 Task: In the Contact  AutumnAdams100@revlon.com, Log Email with description: 'Sent an email with a proposal to a potential buyer.'; Add date: '2 September, 2023', attach the document: Project_plan.docx. Logged in from softage.10@softage.net
Action: Mouse moved to (106, 73)
Screenshot: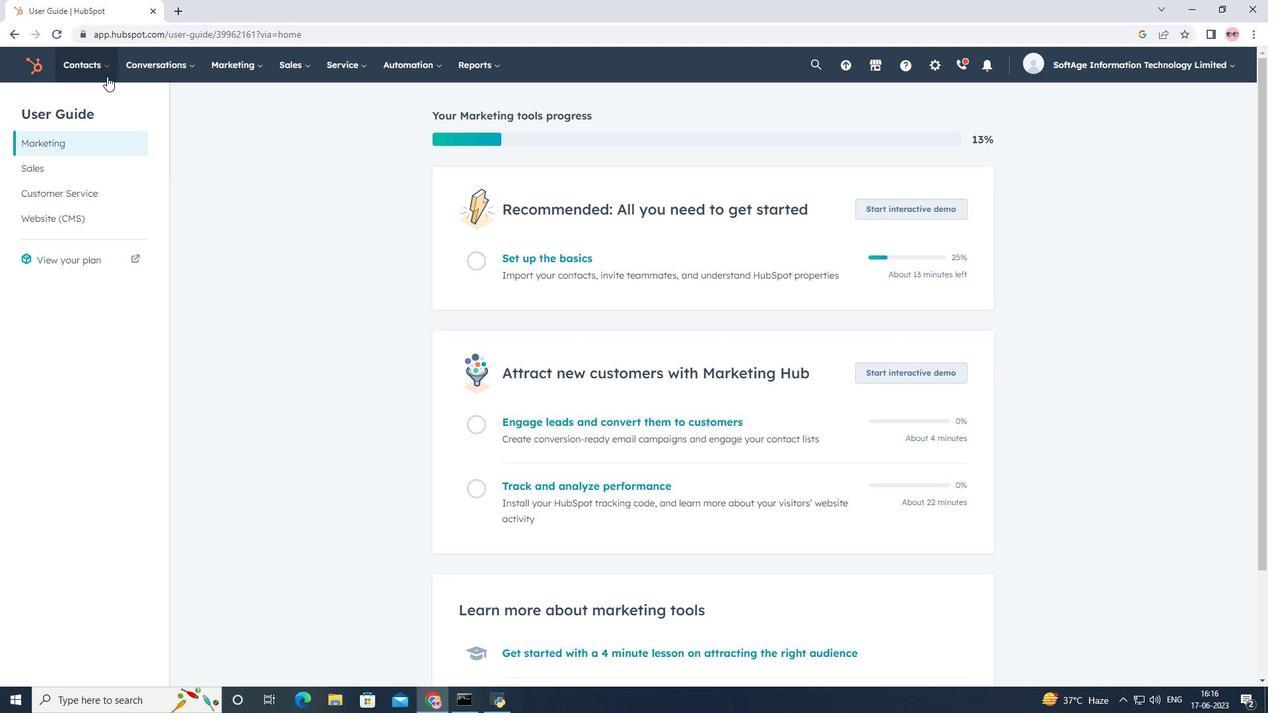 
Action: Mouse pressed left at (106, 73)
Screenshot: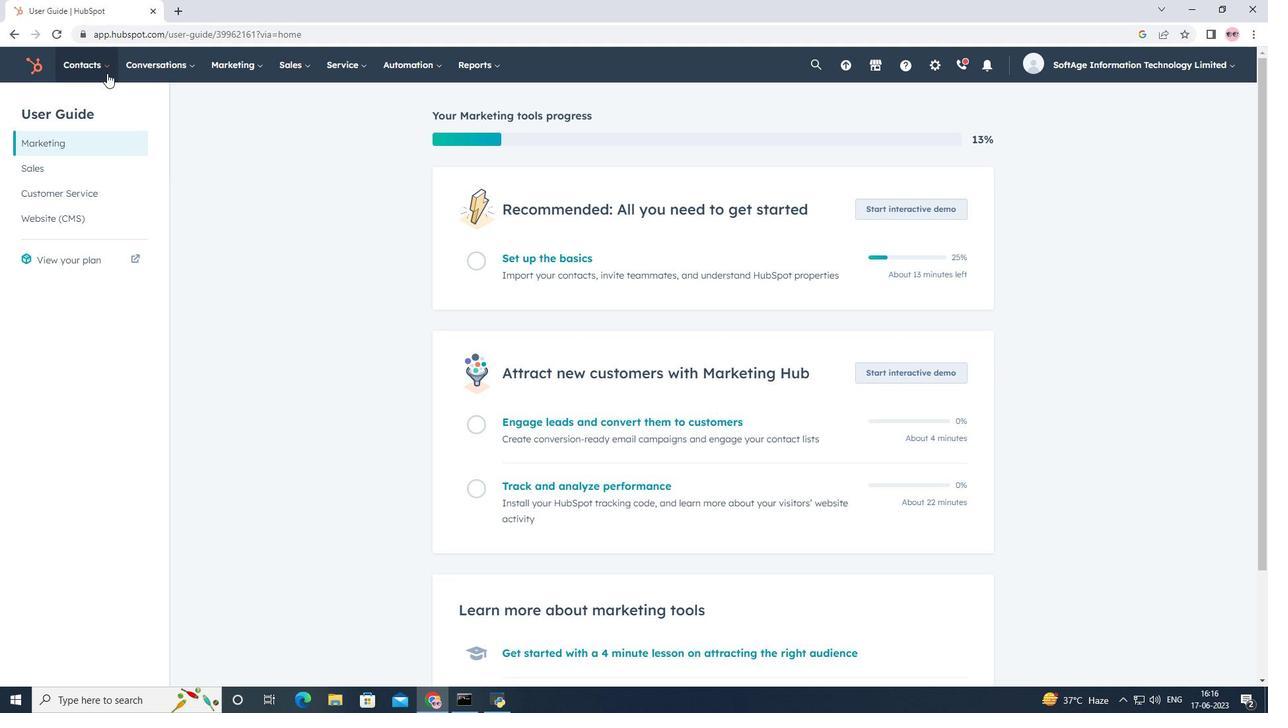 
Action: Mouse moved to (112, 106)
Screenshot: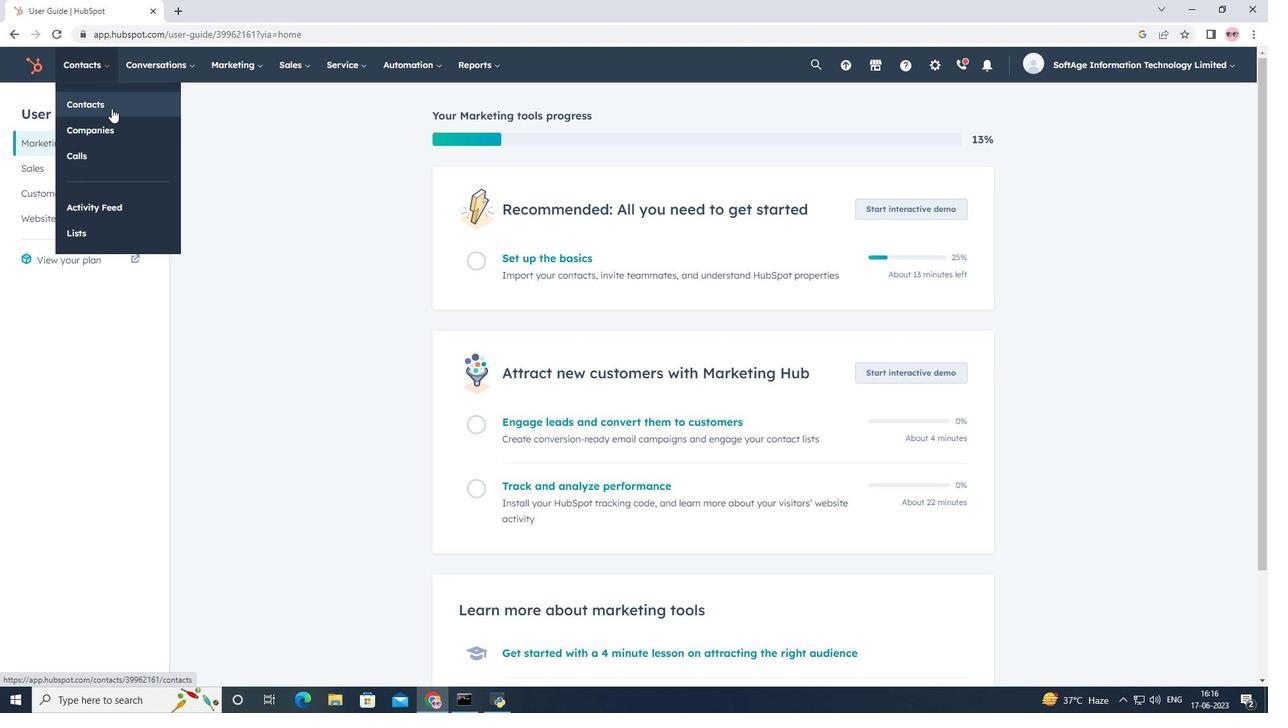 
Action: Mouse pressed left at (112, 106)
Screenshot: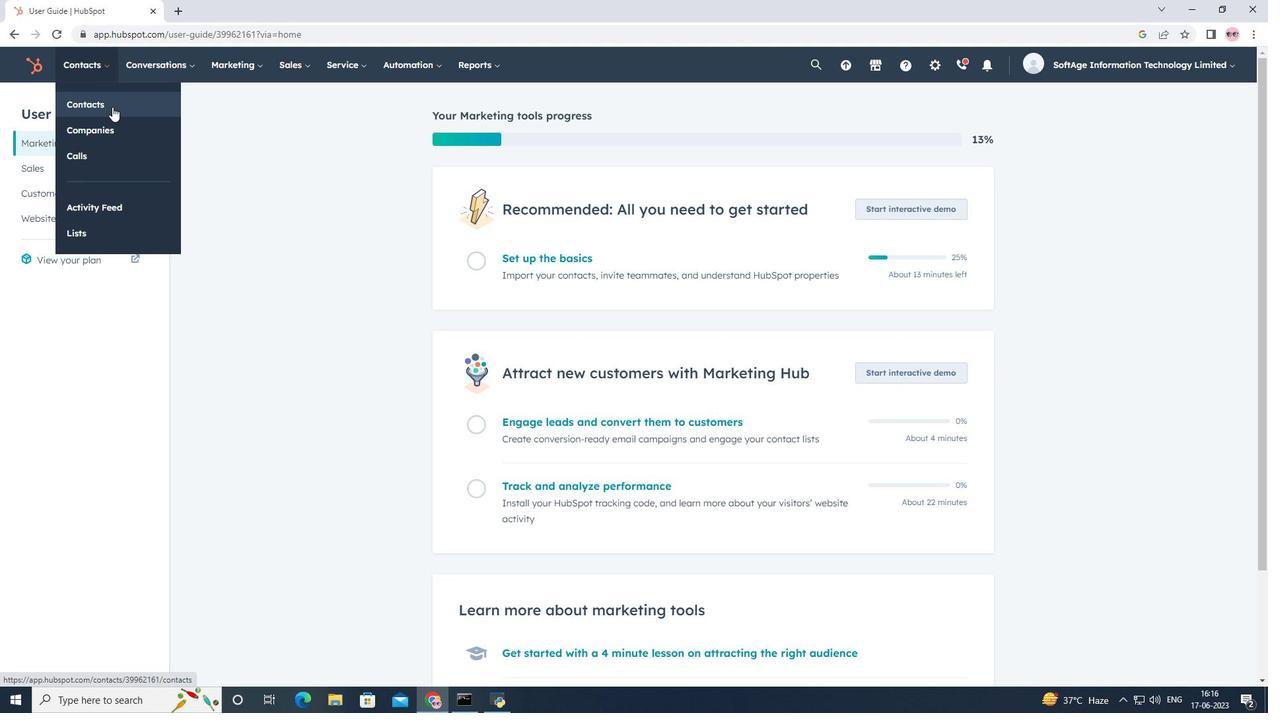 
Action: Mouse moved to (143, 221)
Screenshot: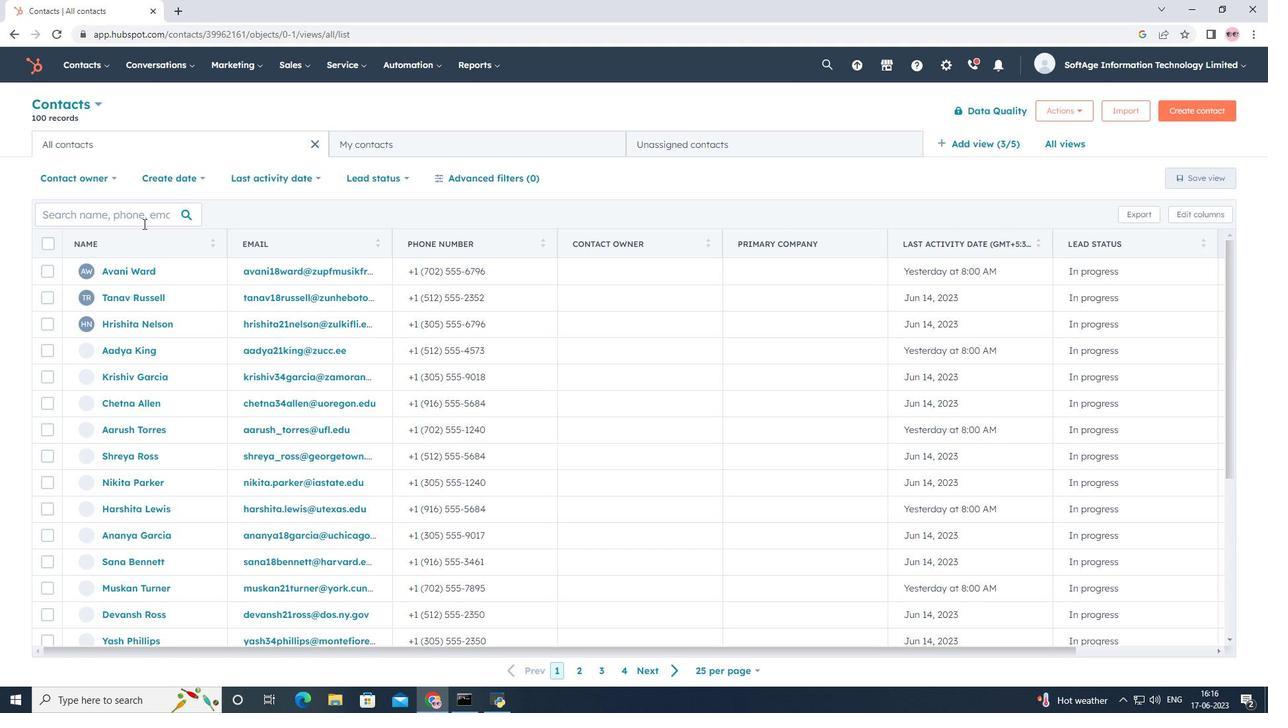 
Action: Mouse pressed left at (143, 221)
Screenshot: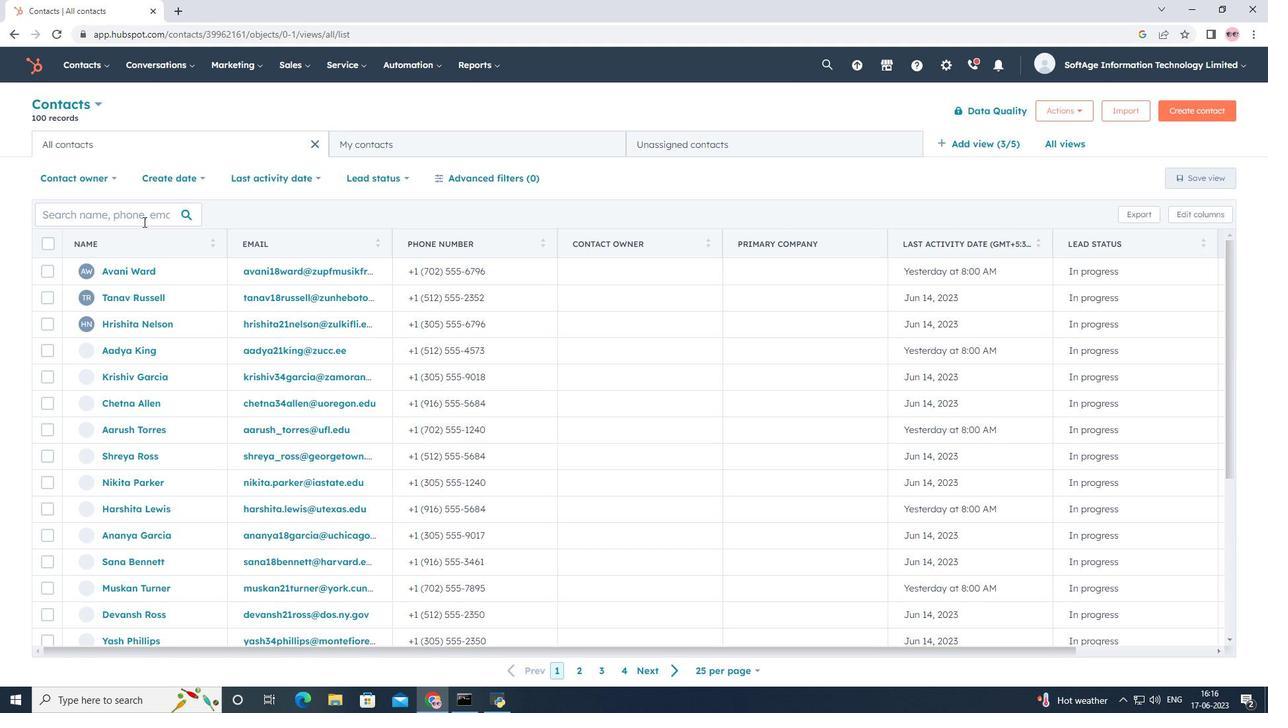 
Action: Key pressed <Key.shift>Autumn<Key.shift>Adams100<Key.shift><Key.shift><Key.shift>@revlon.com
Screenshot: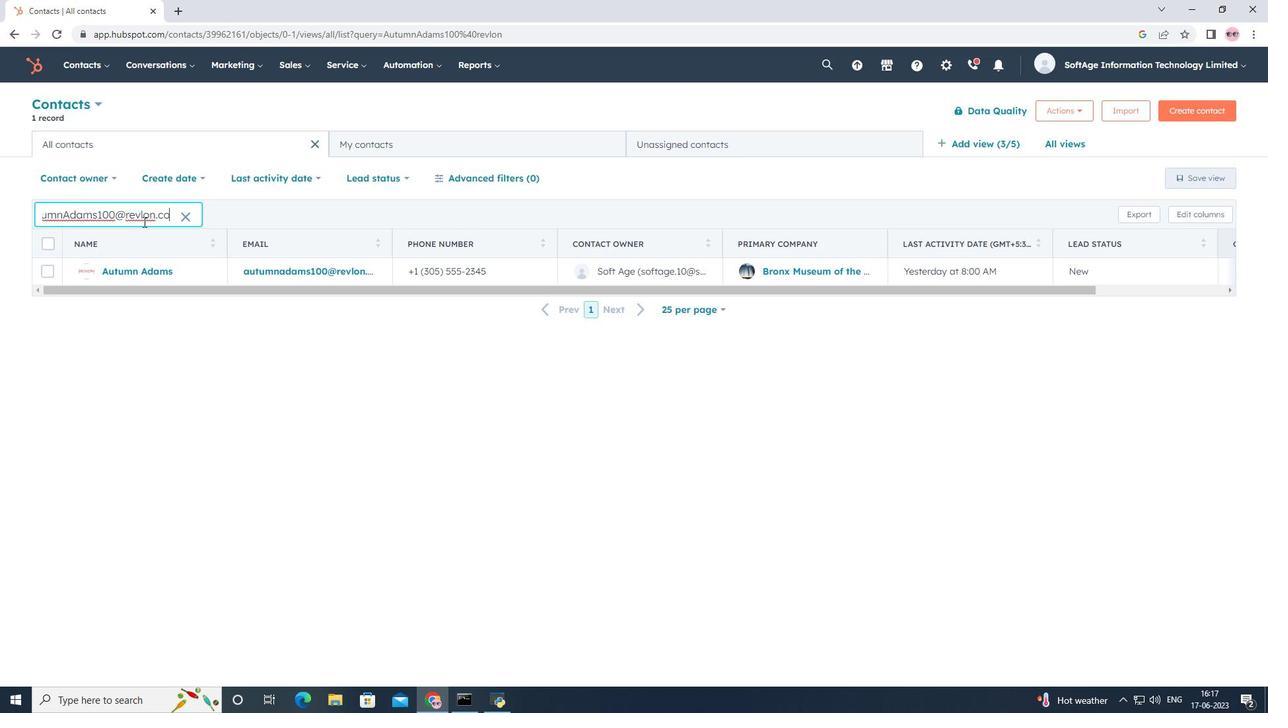 
Action: Mouse moved to (134, 272)
Screenshot: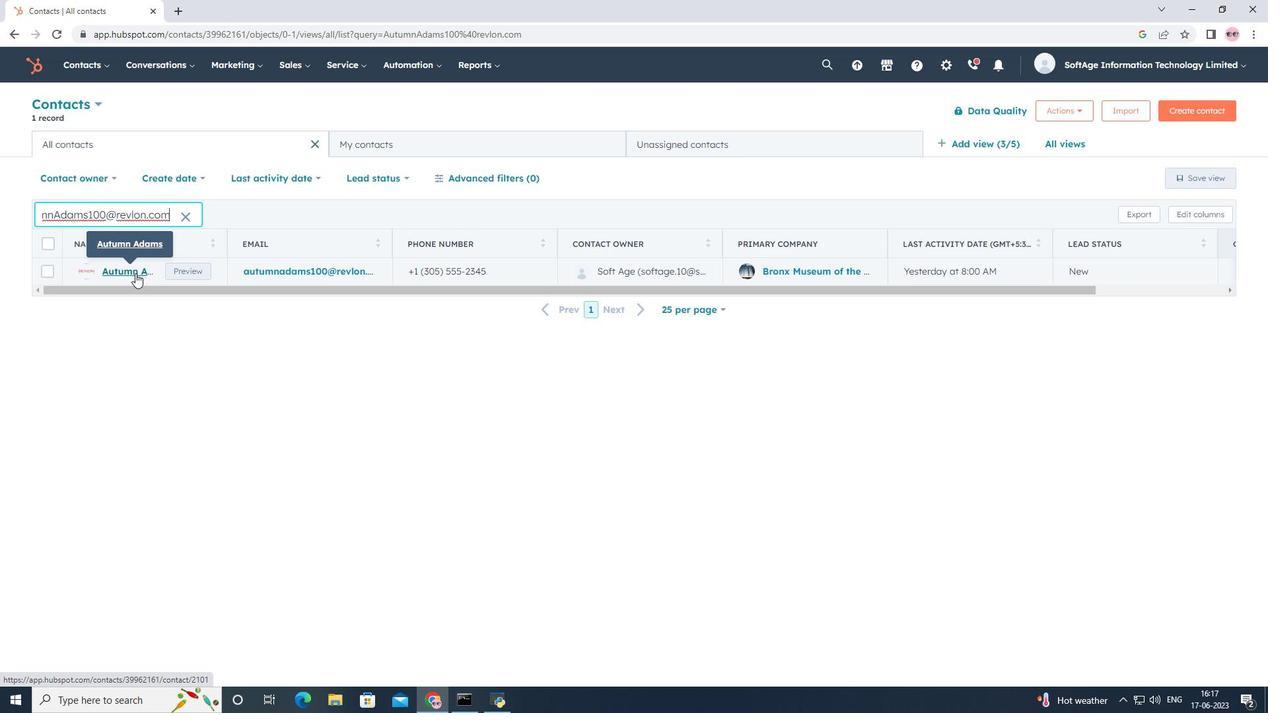 
Action: Mouse pressed left at (134, 272)
Screenshot: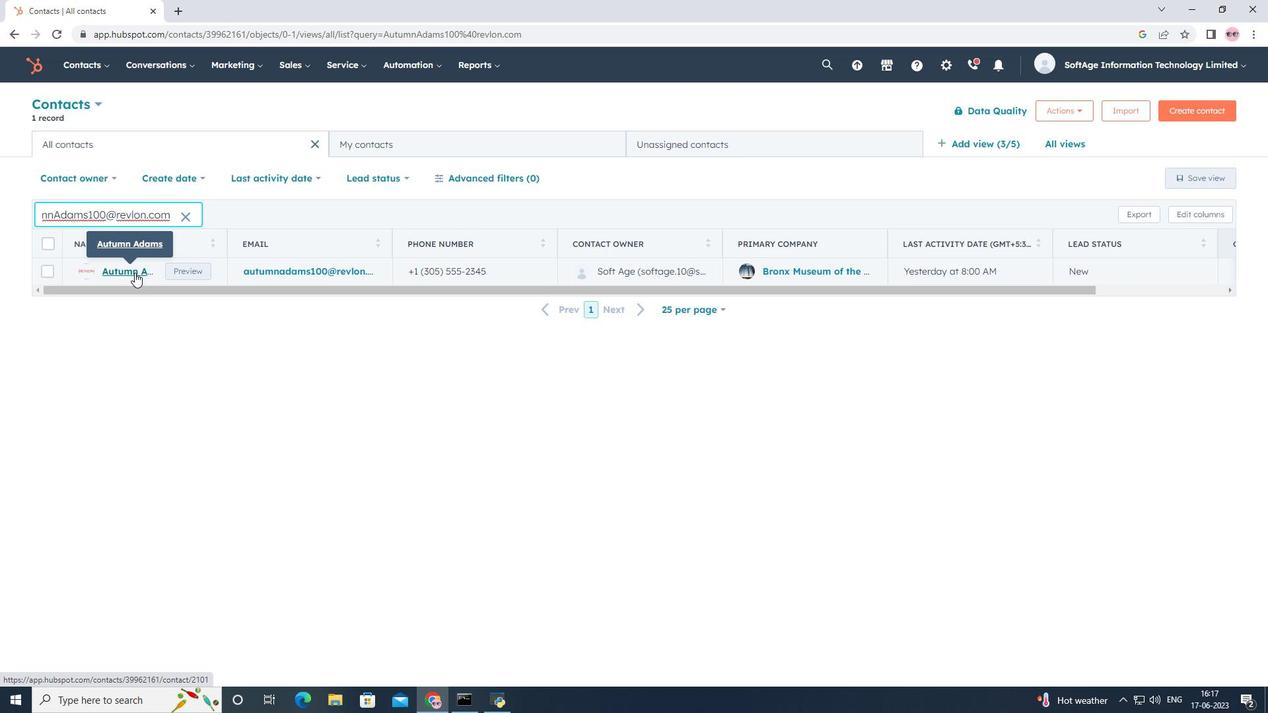 
Action: Mouse moved to (258, 282)
Screenshot: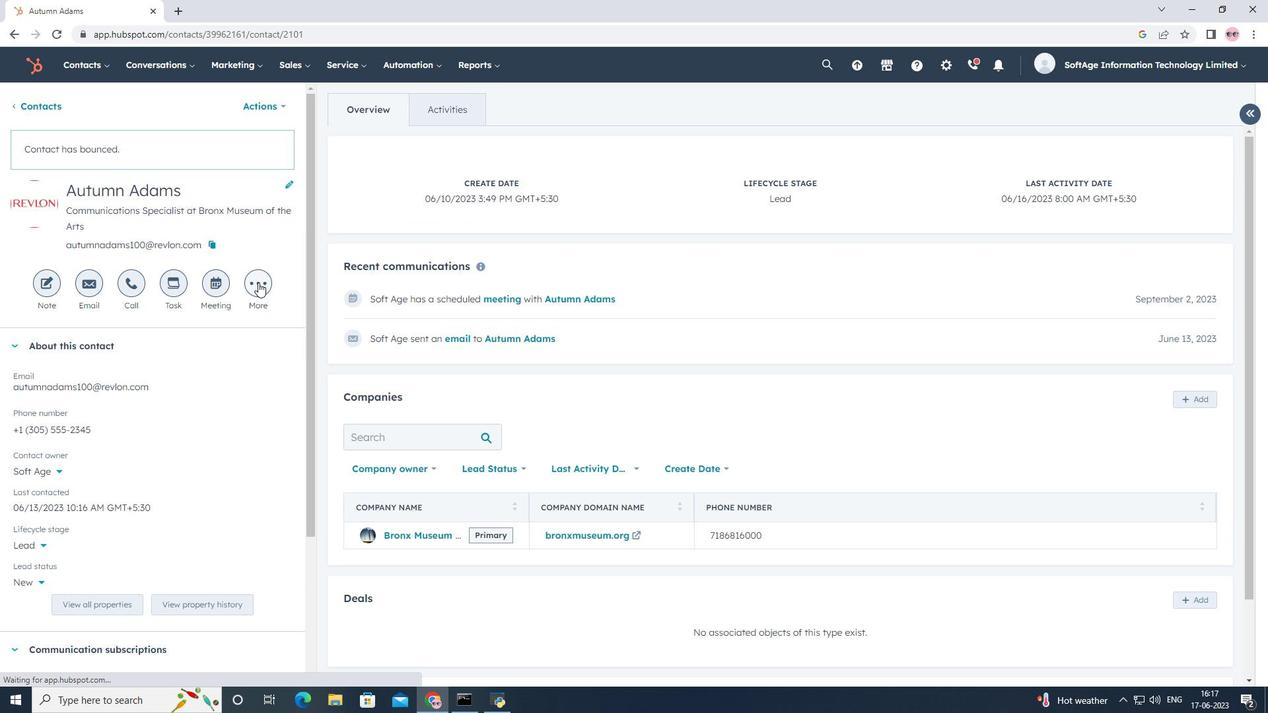 
Action: Mouse pressed left at (258, 282)
Screenshot: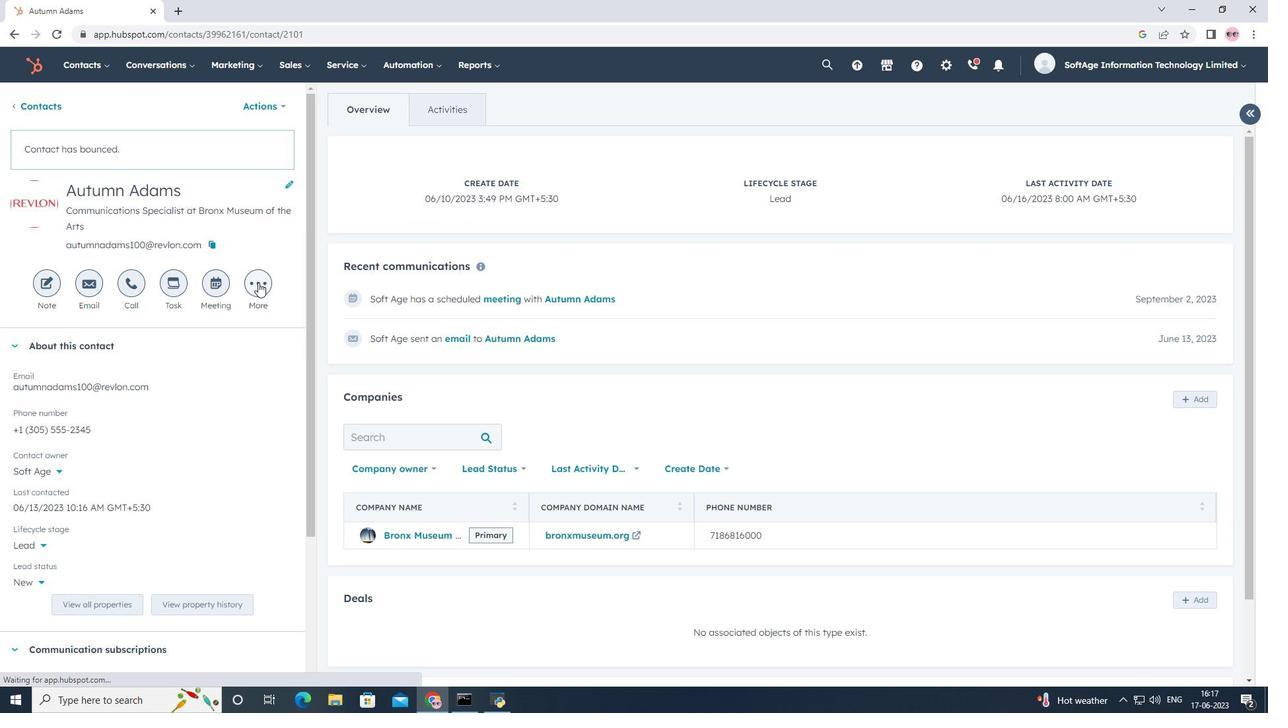
Action: Mouse moved to (266, 440)
Screenshot: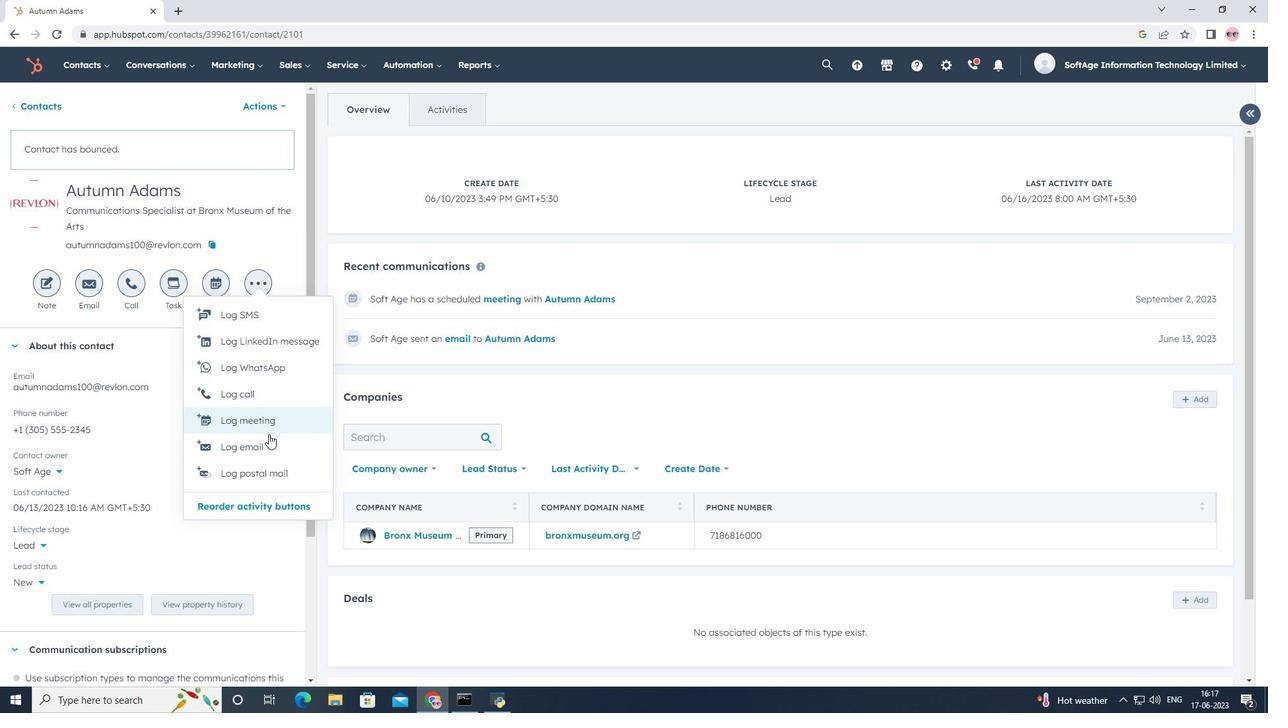 
Action: Mouse pressed left at (266, 440)
Screenshot: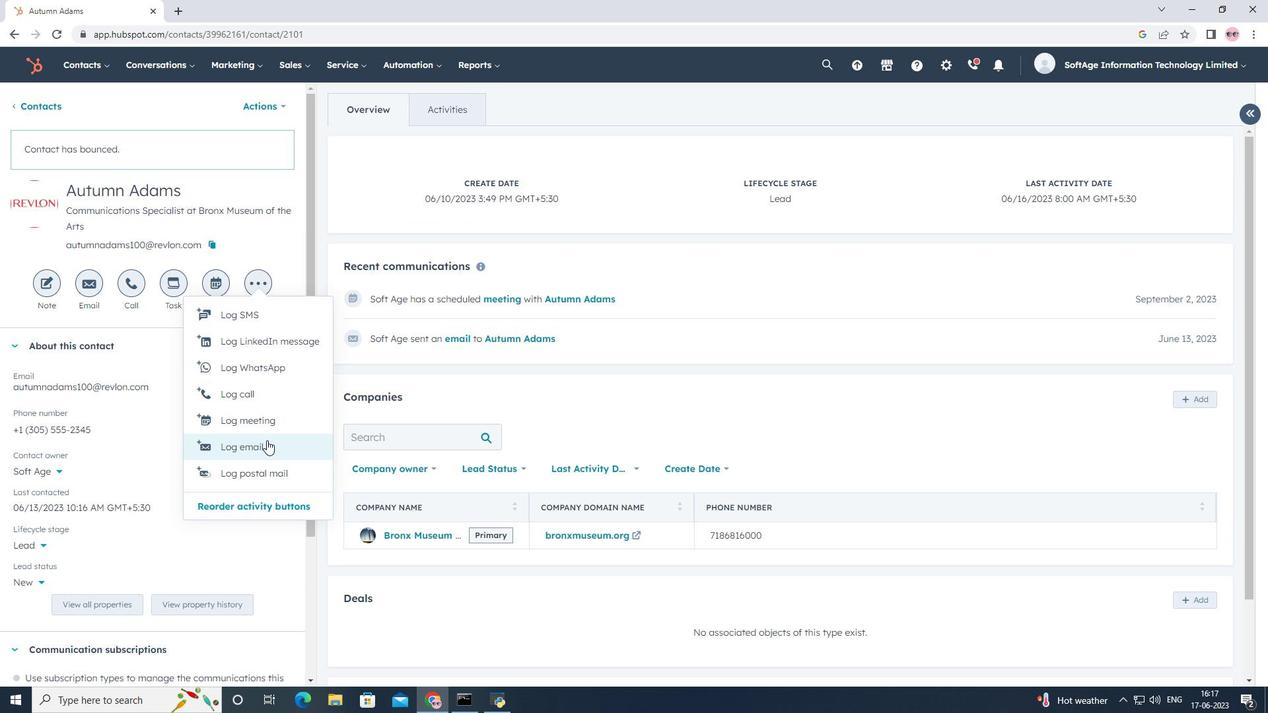 
Action: Mouse moved to (796, 523)
Screenshot: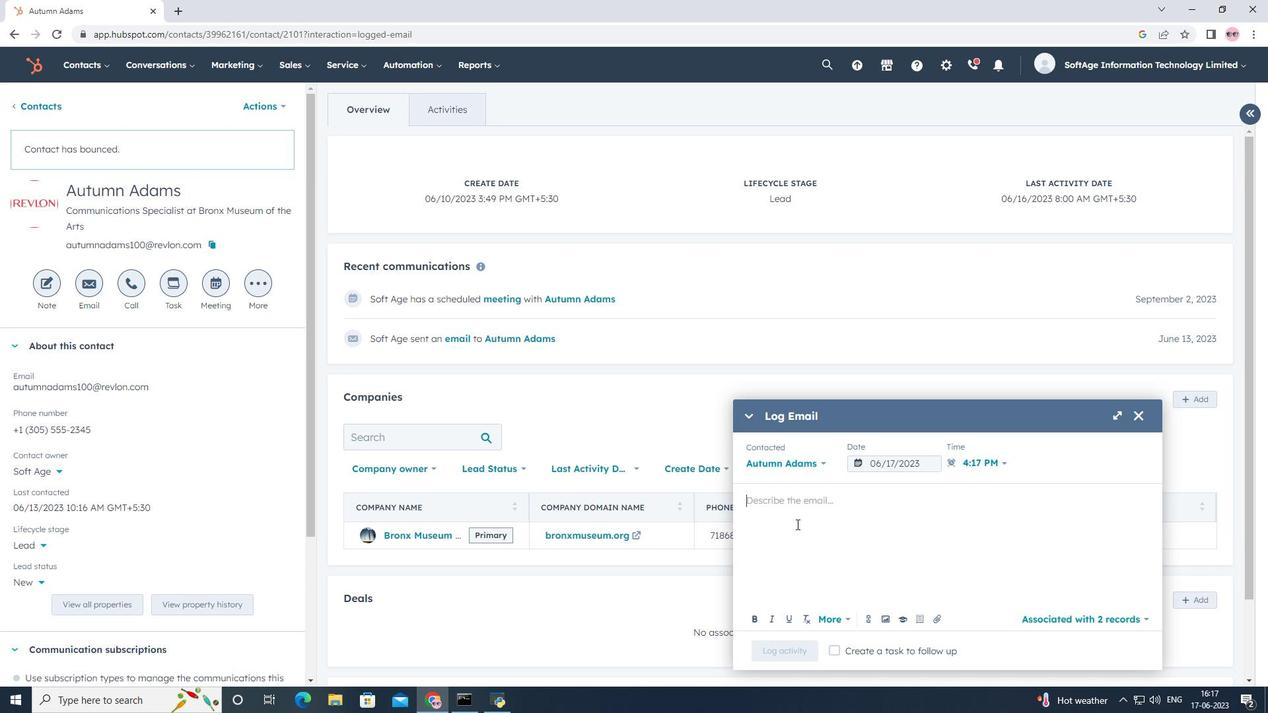 
Action: Mouse pressed left at (796, 523)
Screenshot: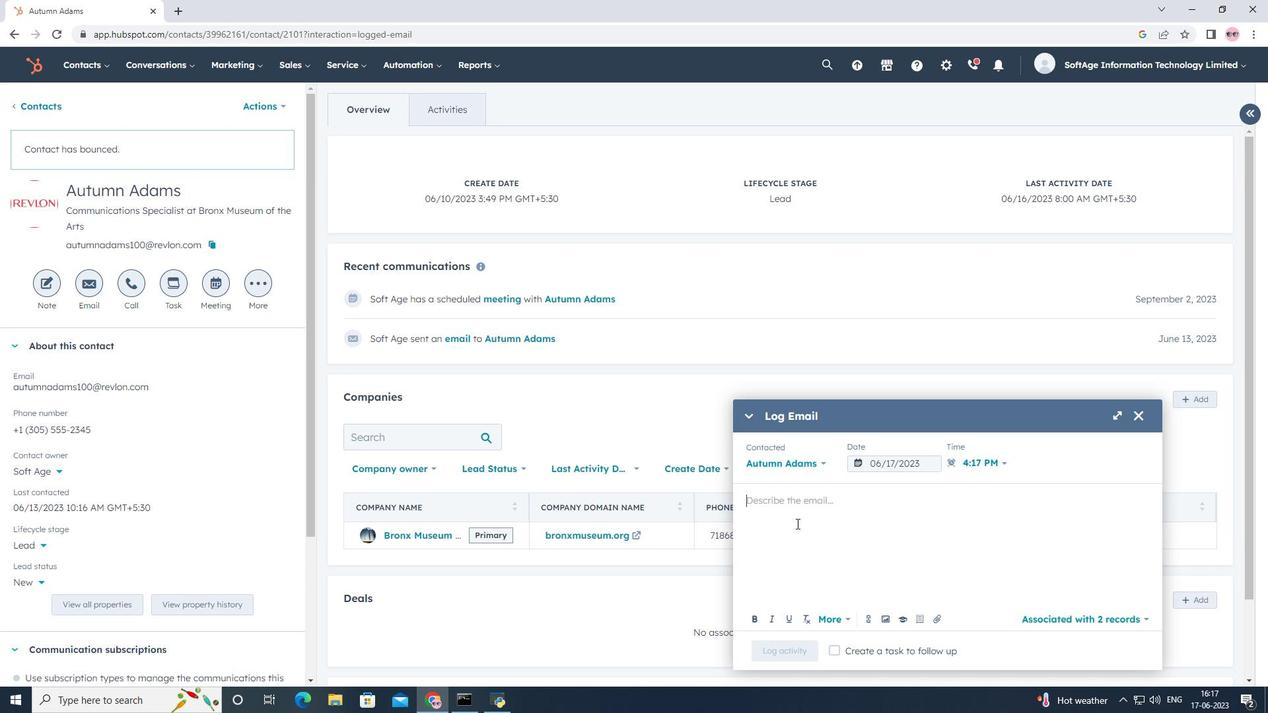
Action: Key pressed <Key.shift>Sent<Key.space>an<Key.space><Key.shift>email<Key.space>with<Key.space>a<Key.space>propoa<Key.backspace>sal<Key.space>to<Key.space>a<Key.space>potential<Key.space>buyer.
Screenshot: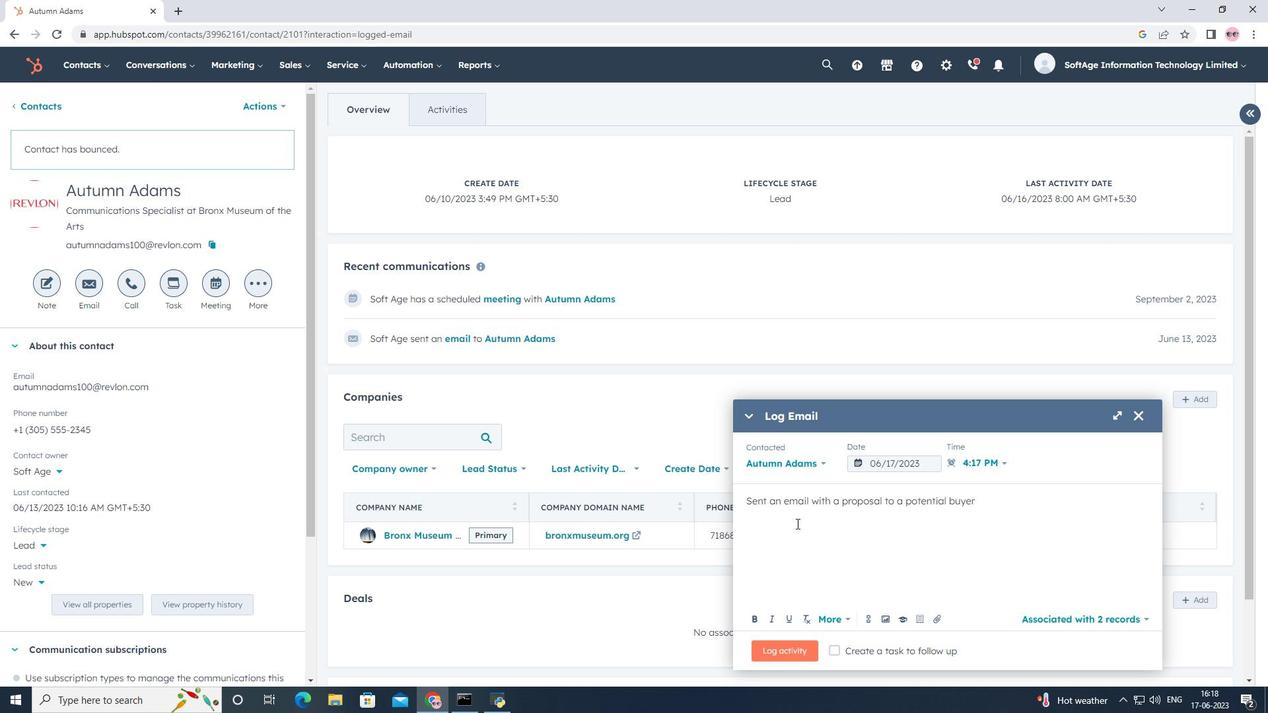 
Action: Mouse moved to (879, 468)
Screenshot: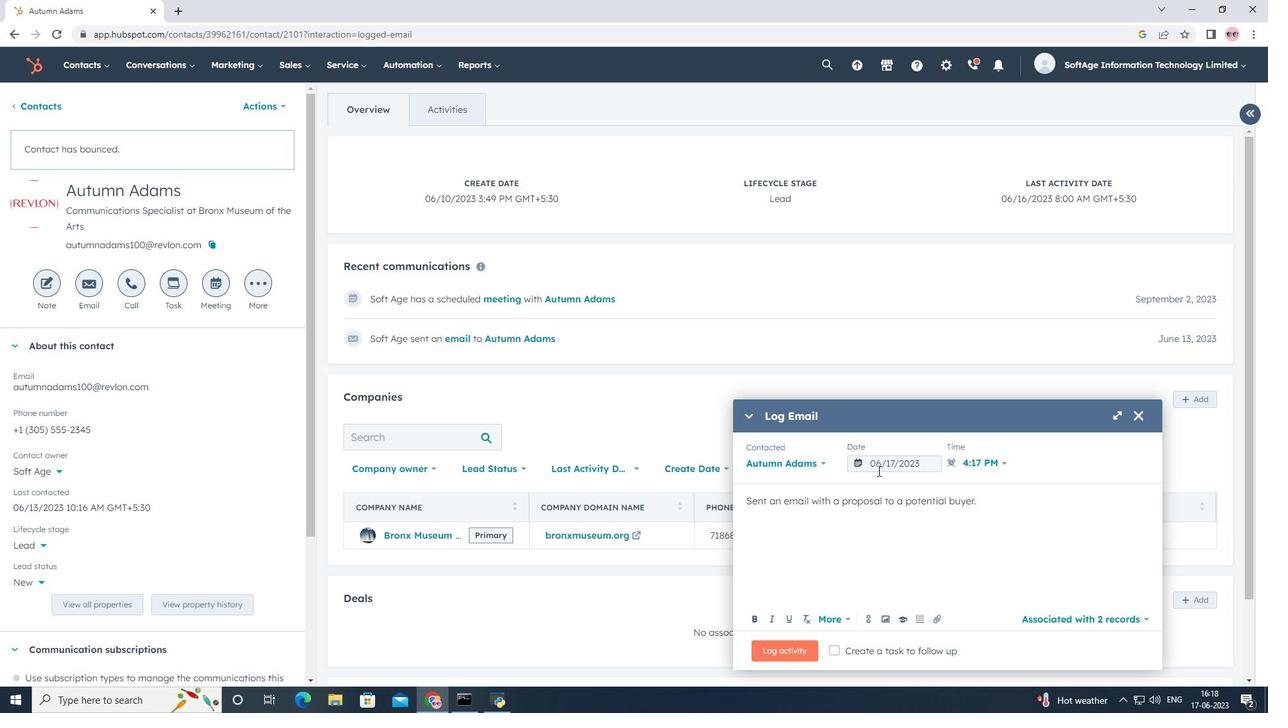 
Action: Mouse pressed left at (879, 468)
Screenshot: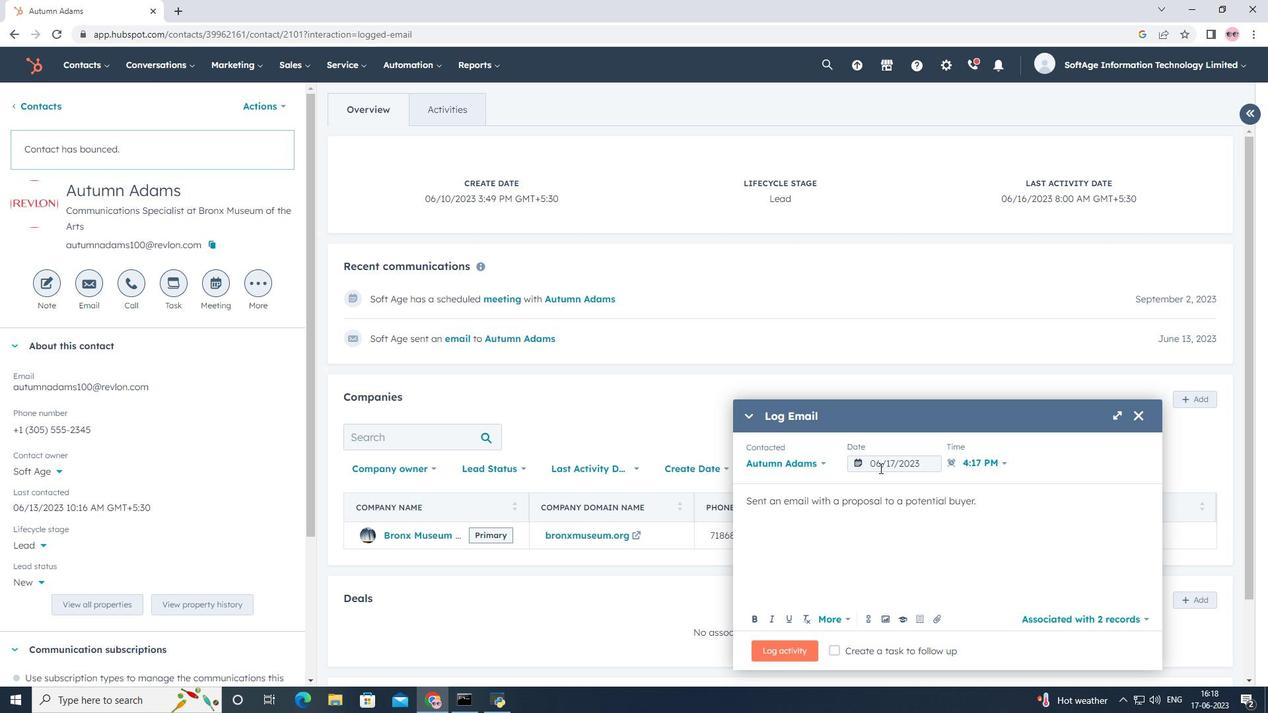 
Action: Mouse moved to (1019, 252)
Screenshot: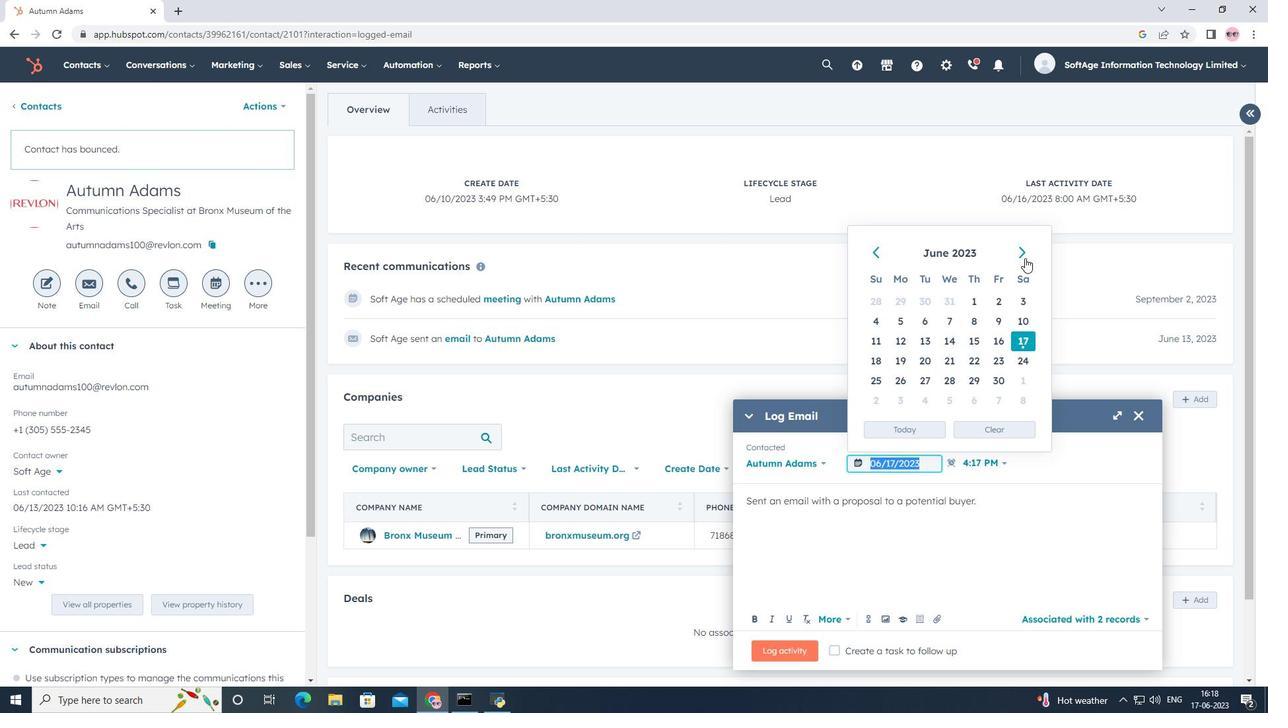 
Action: Mouse pressed left at (1019, 252)
Screenshot: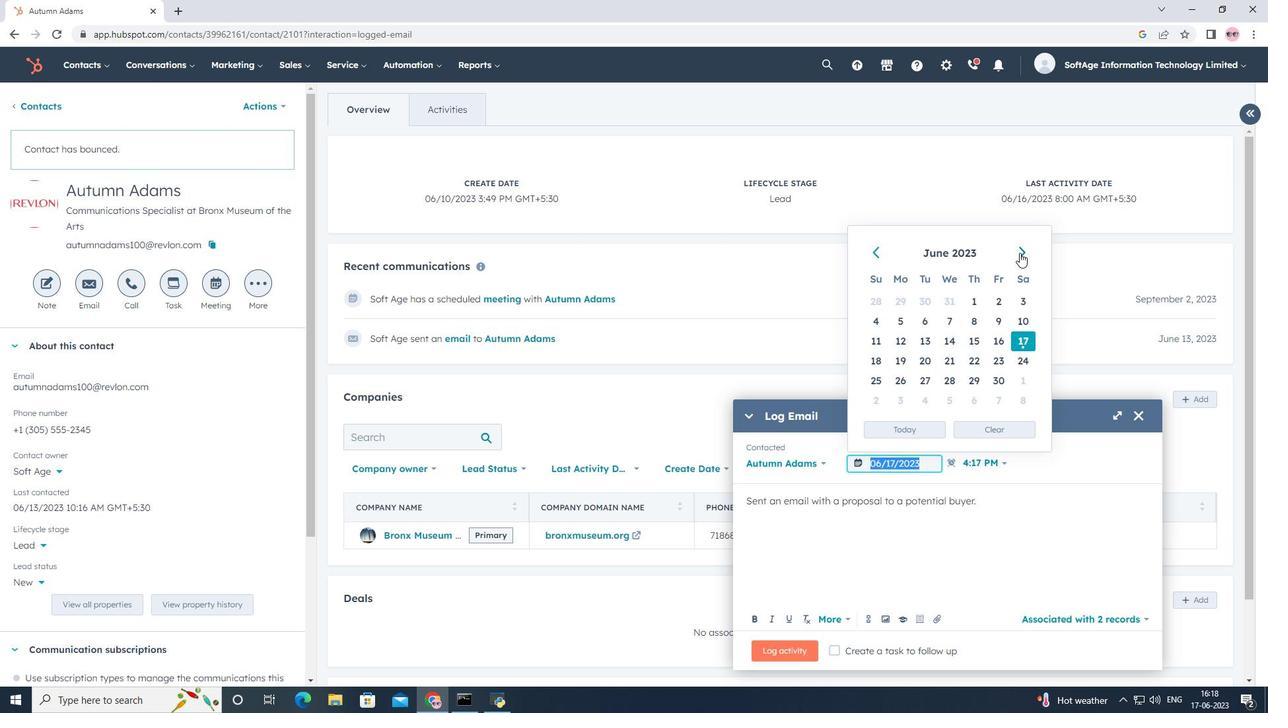 
Action: Mouse pressed left at (1019, 252)
Screenshot: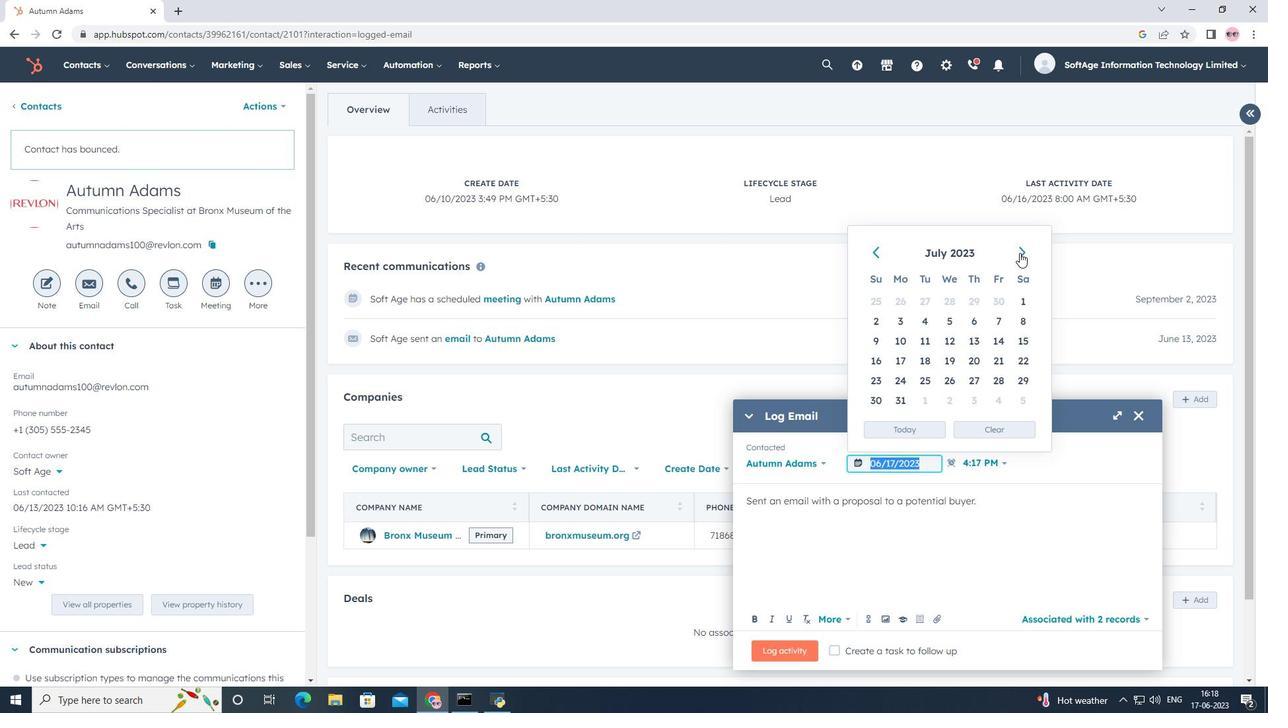 
Action: Mouse pressed left at (1019, 252)
Screenshot: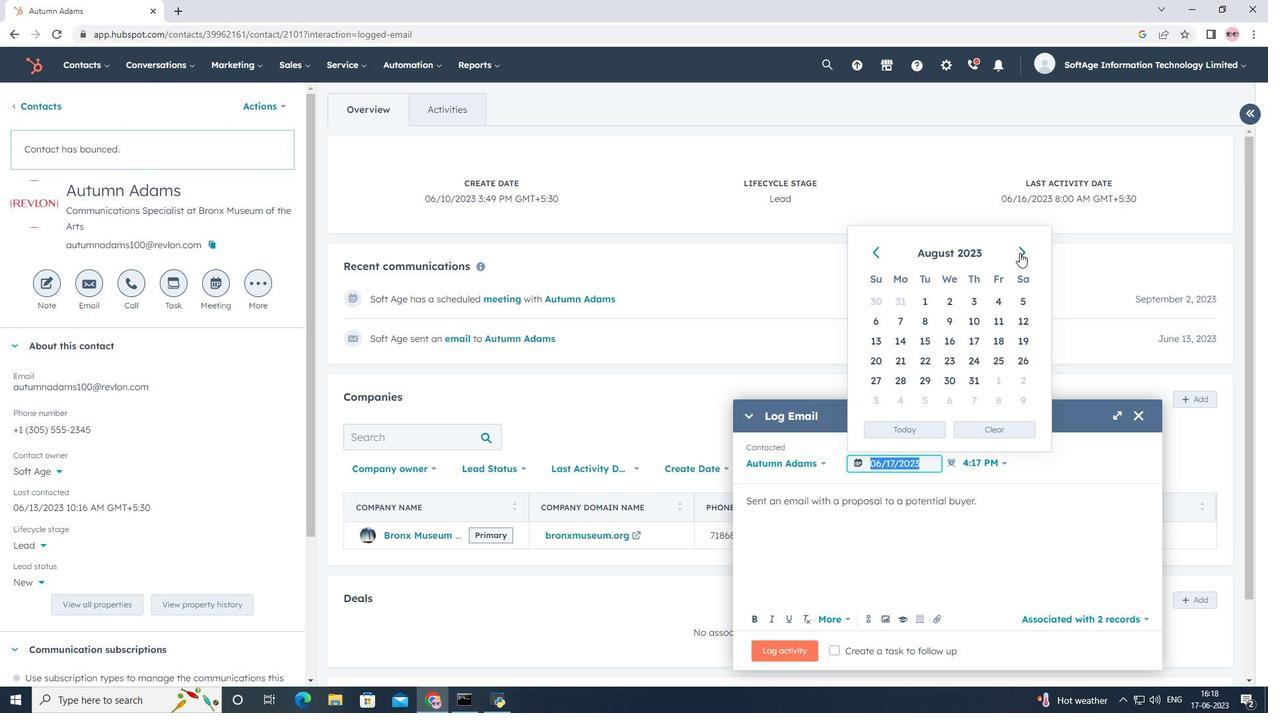 
Action: Mouse moved to (1023, 295)
Screenshot: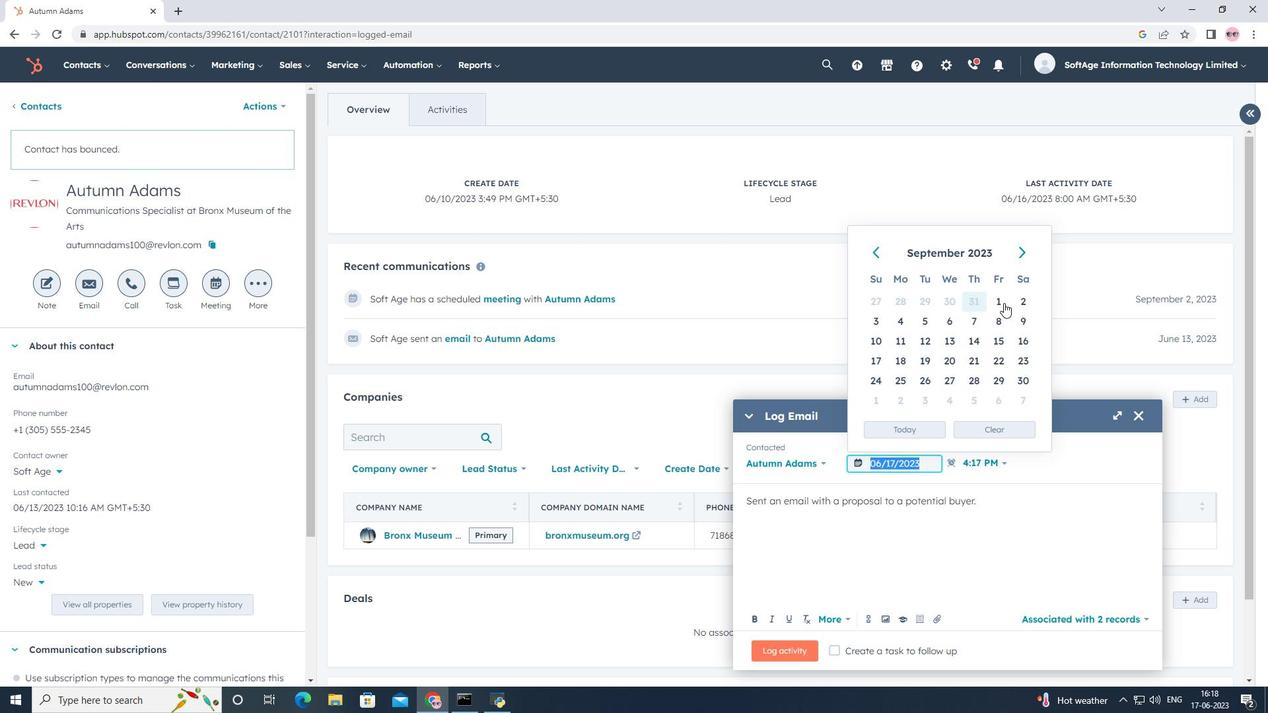 
Action: Mouse pressed left at (1023, 295)
Screenshot: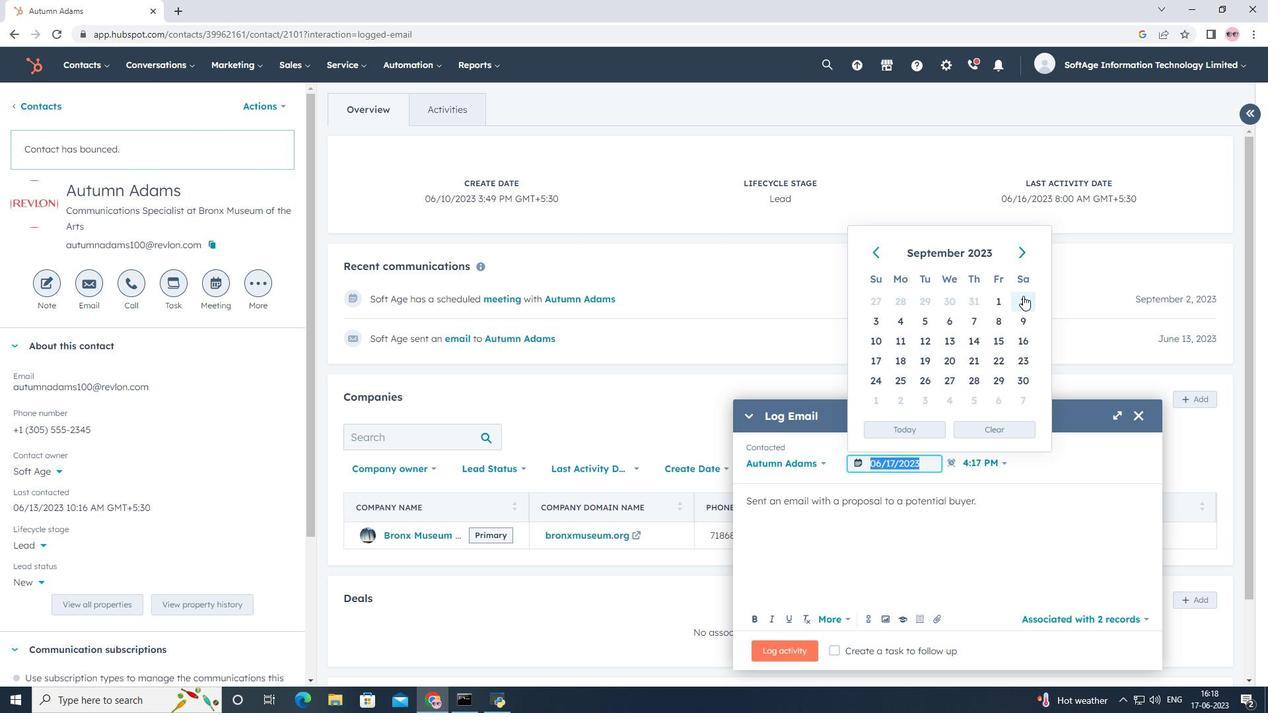 
Action: Mouse moved to (940, 618)
Screenshot: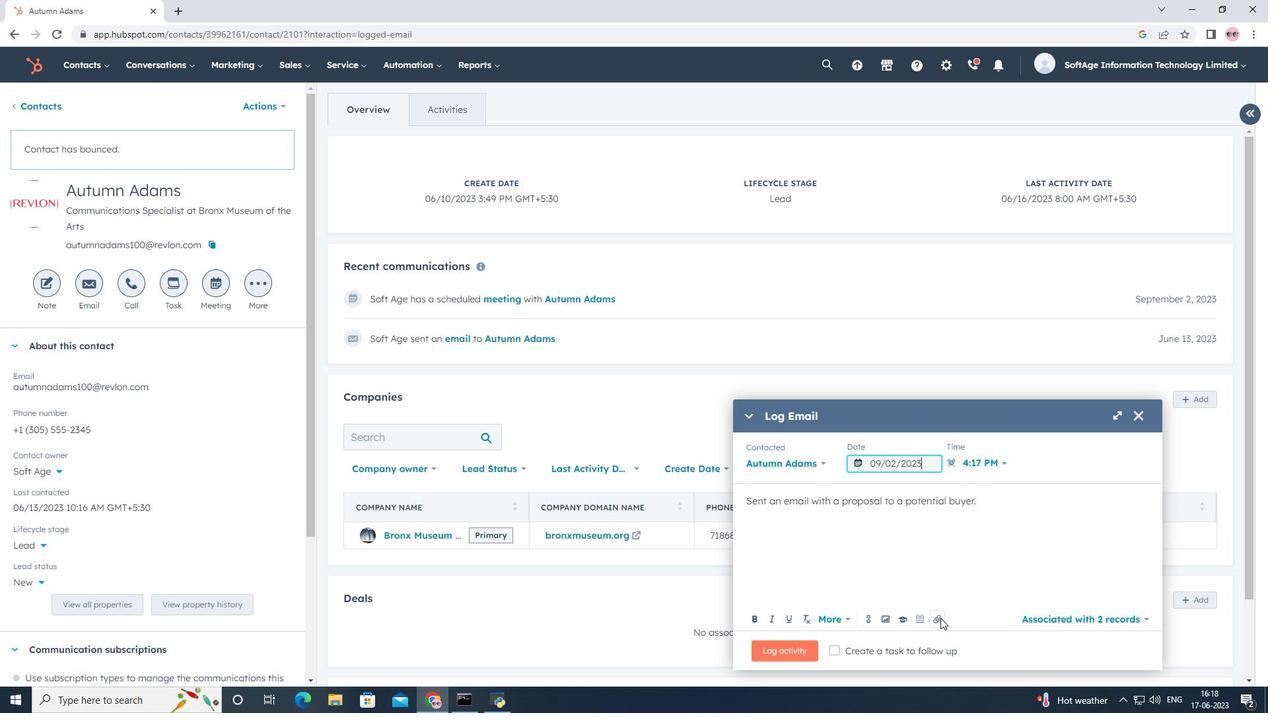 
Action: Mouse pressed left at (940, 618)
Screenshot: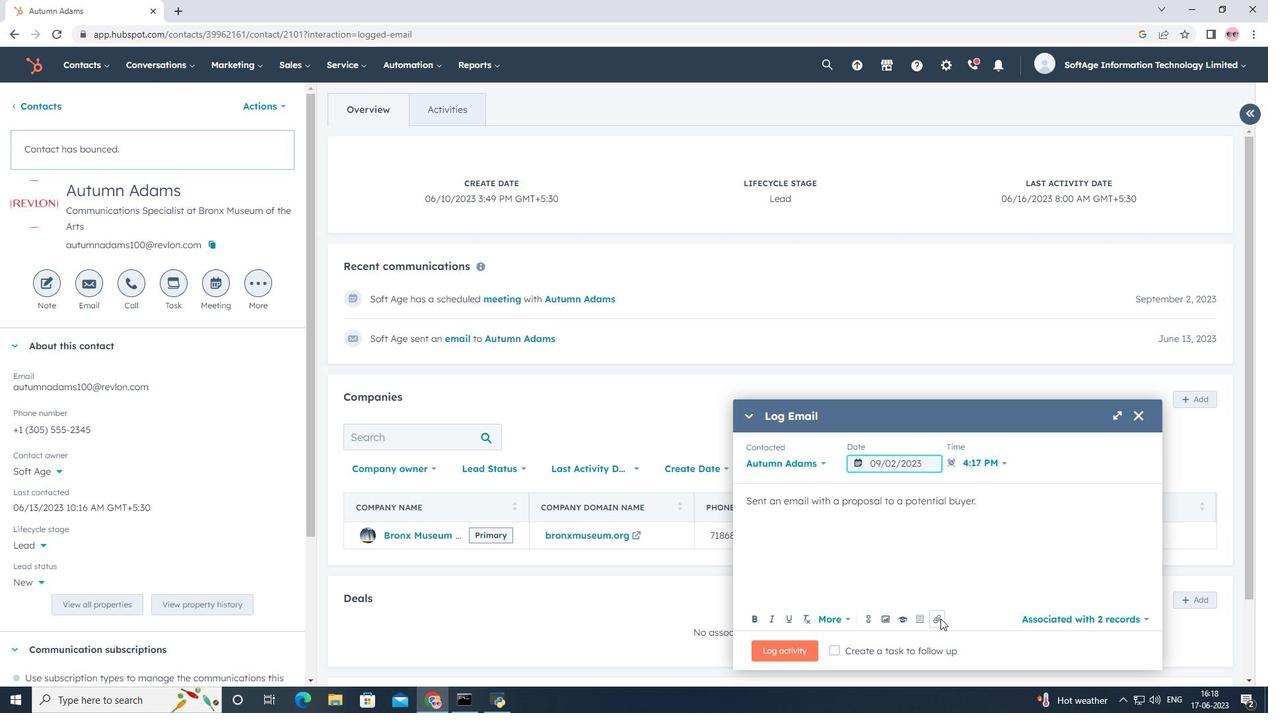 
Action: Mouse moved to (937, 583)
Screenshot: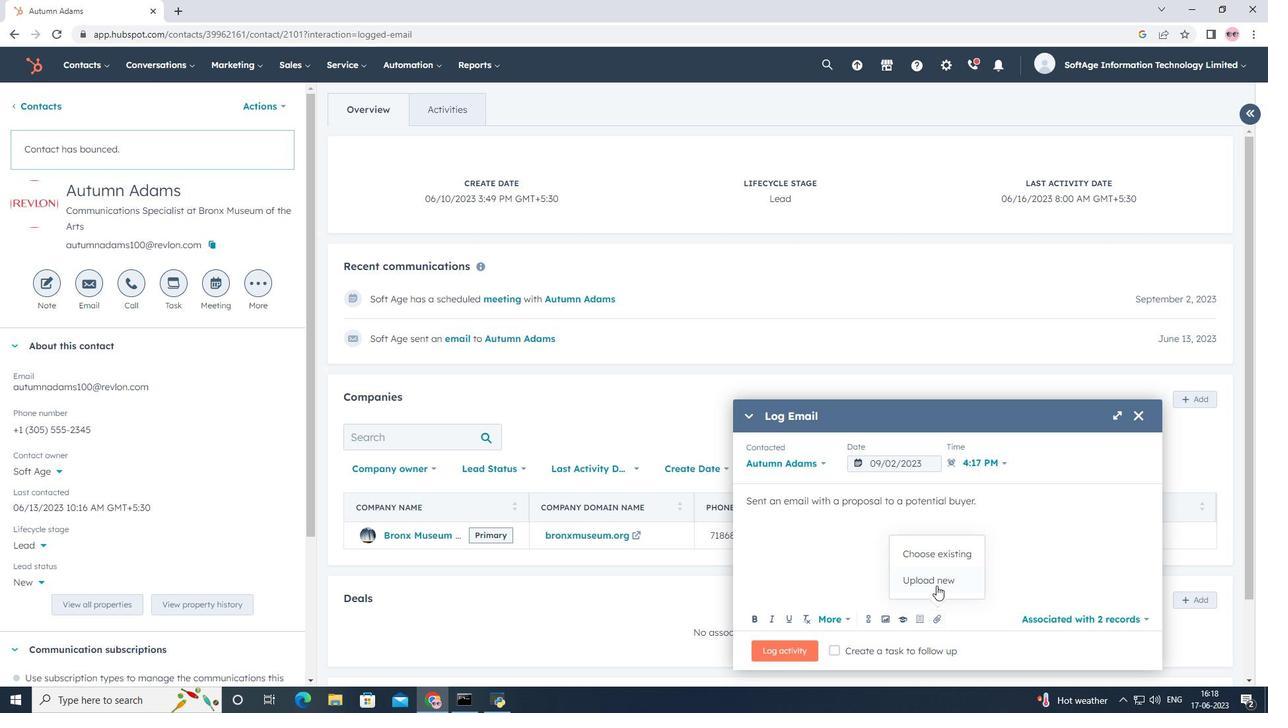 
Action: Mouse pressed left at (937, 583)
Screenshot: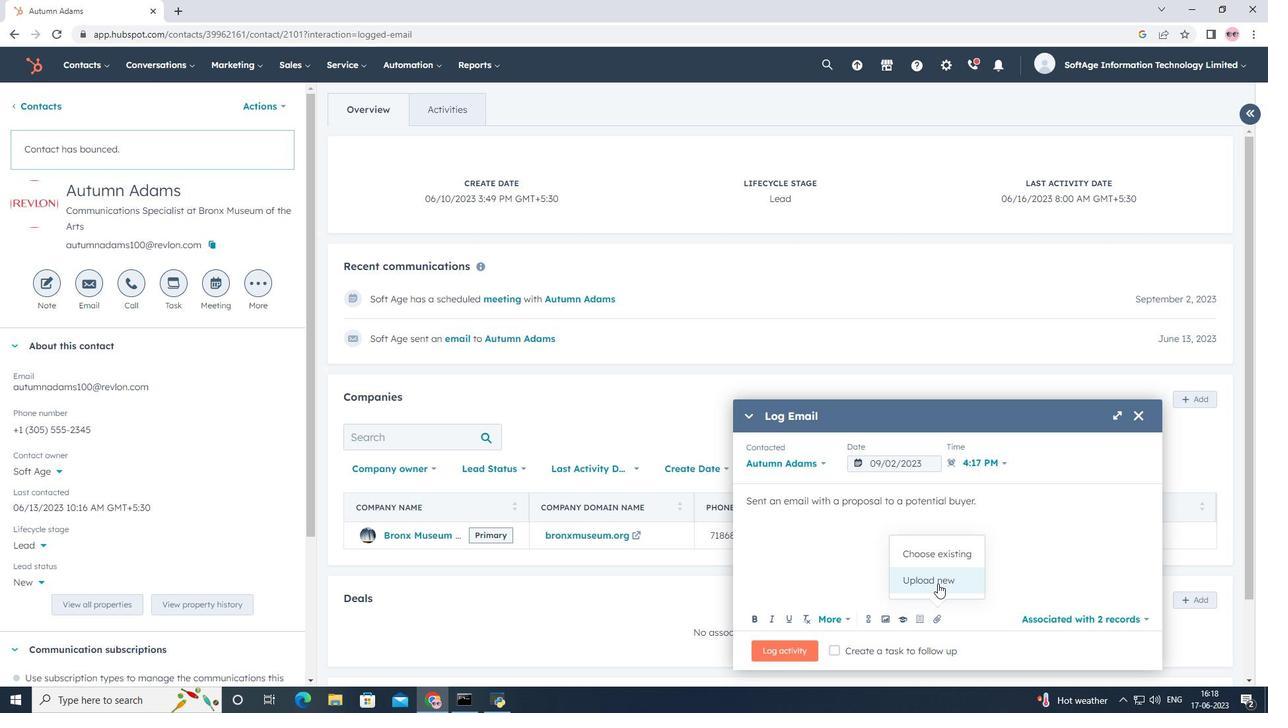 
Action: Mouse moved to (147, 99)
Screenshot: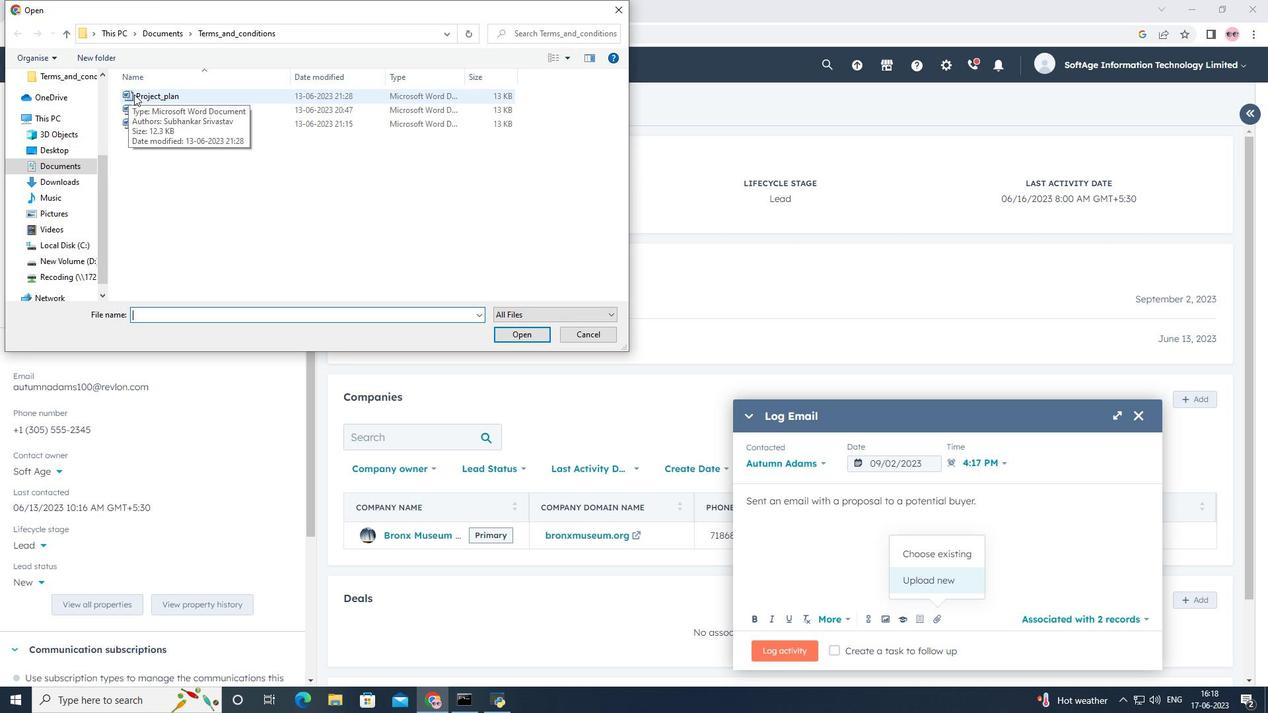 
Action: Mouse pressed left at (147, 99)
Screenshot: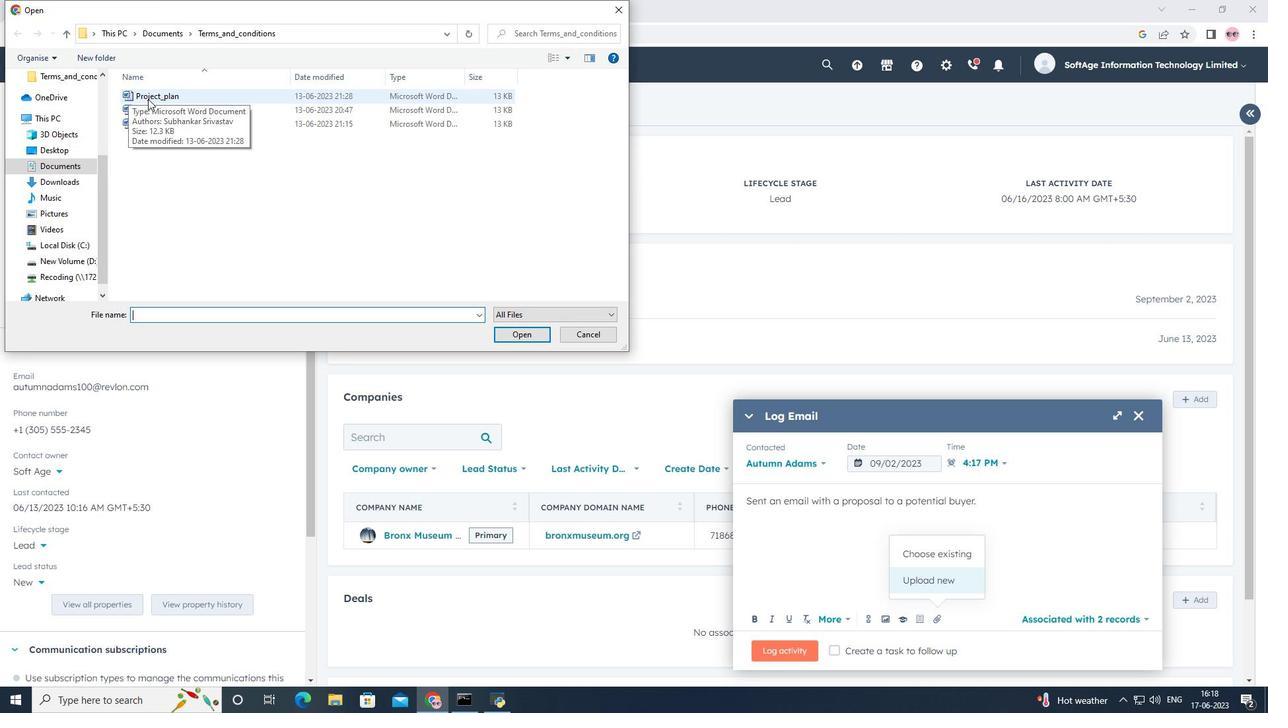 
Action: Mouse moved to (526, 331)
Screenshot: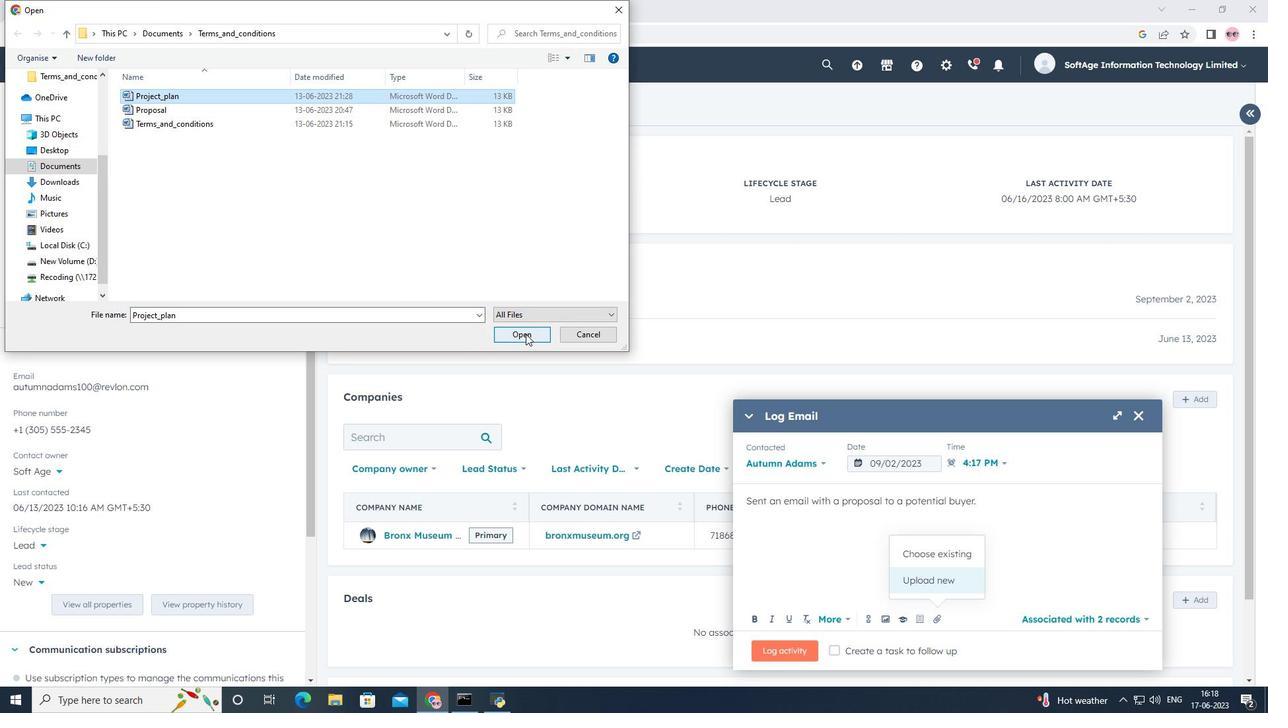 
Action: Mouse pressed left at (526, 331)
Screenshot: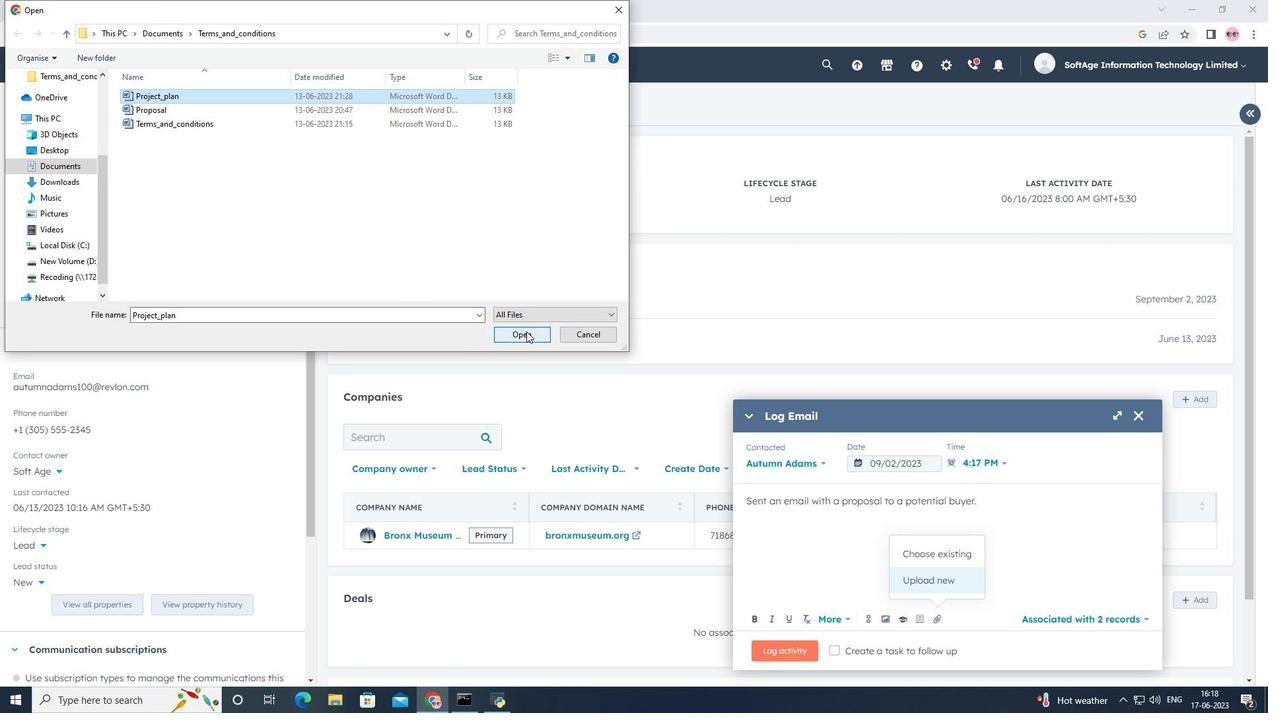 
Action: Mouse moved to (783, 649)
Screenshot: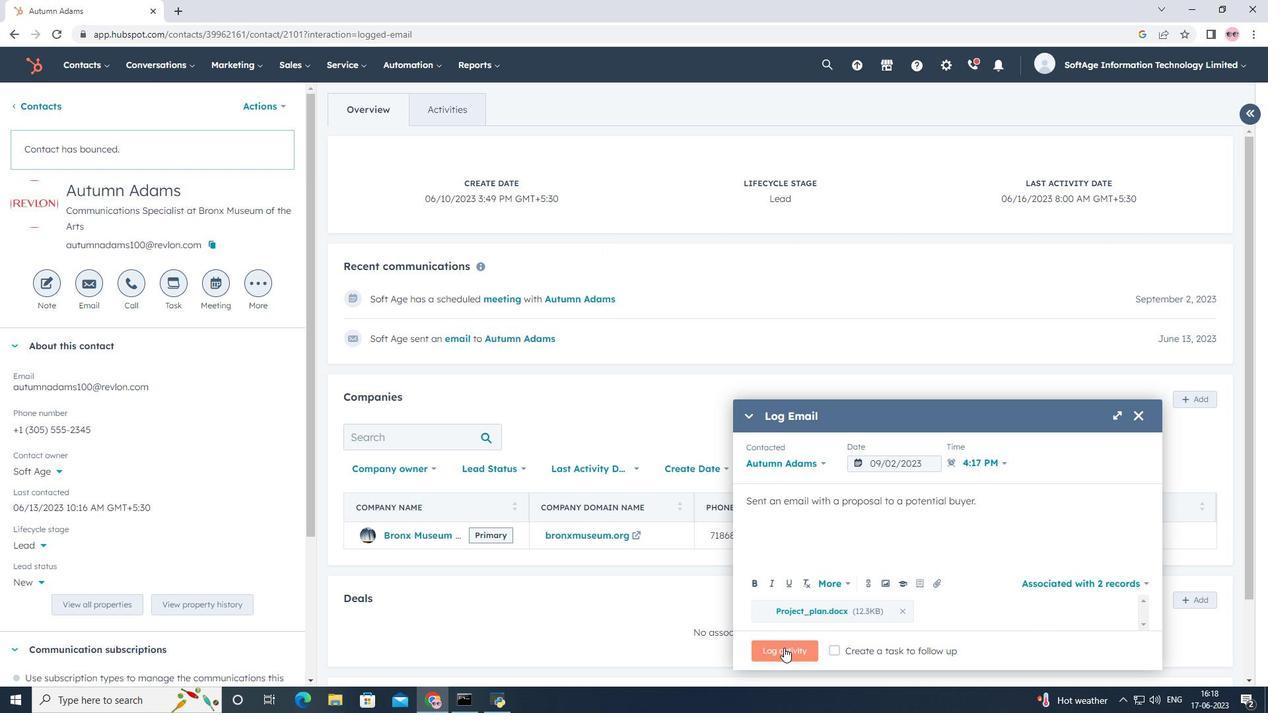 
Action: Mouse pressed left at (783, 649)
Screenshot: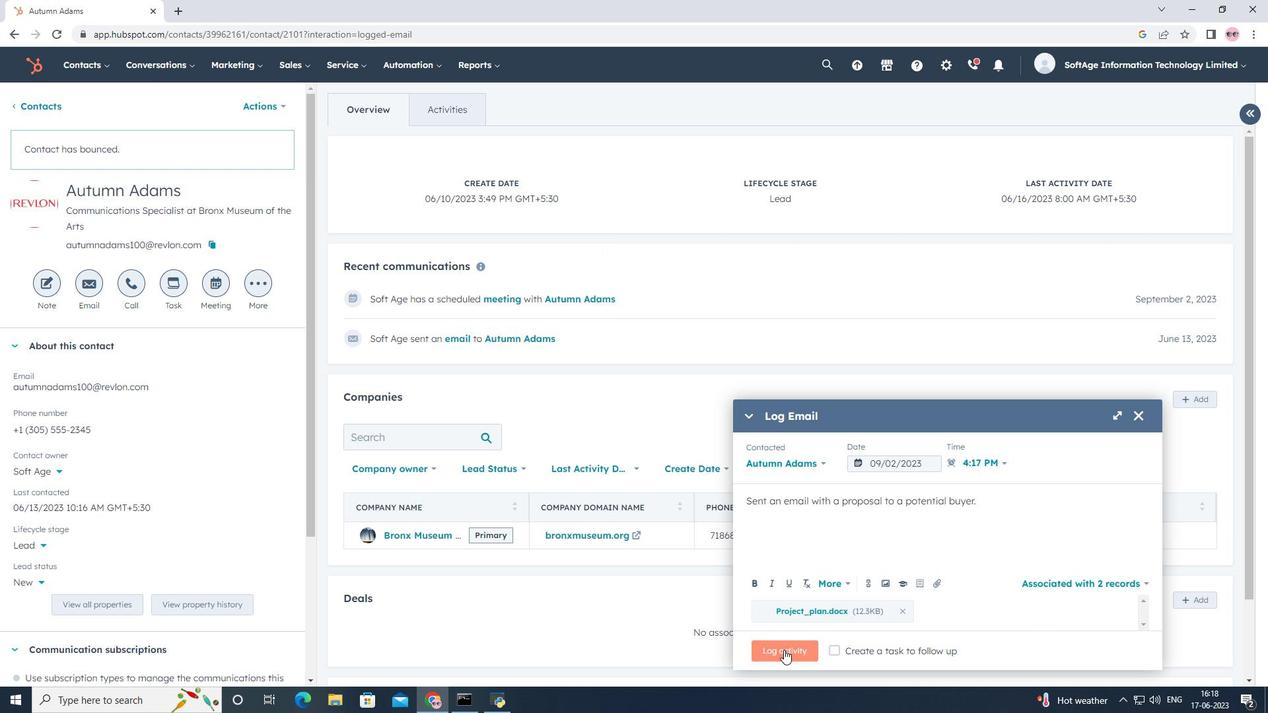 
